 Task: Create List Disputes in Board Reputation Management to Workspace Infrastructure Management. Create List Collections in Board Business Process Improvement to Workspace Infrastructure Management. Create List Legal Notices in Board Business Model Canvas Development and Analysis to Workspace Infrastructure Management
Action: Mouse moved to (369, 143)
Screenshot: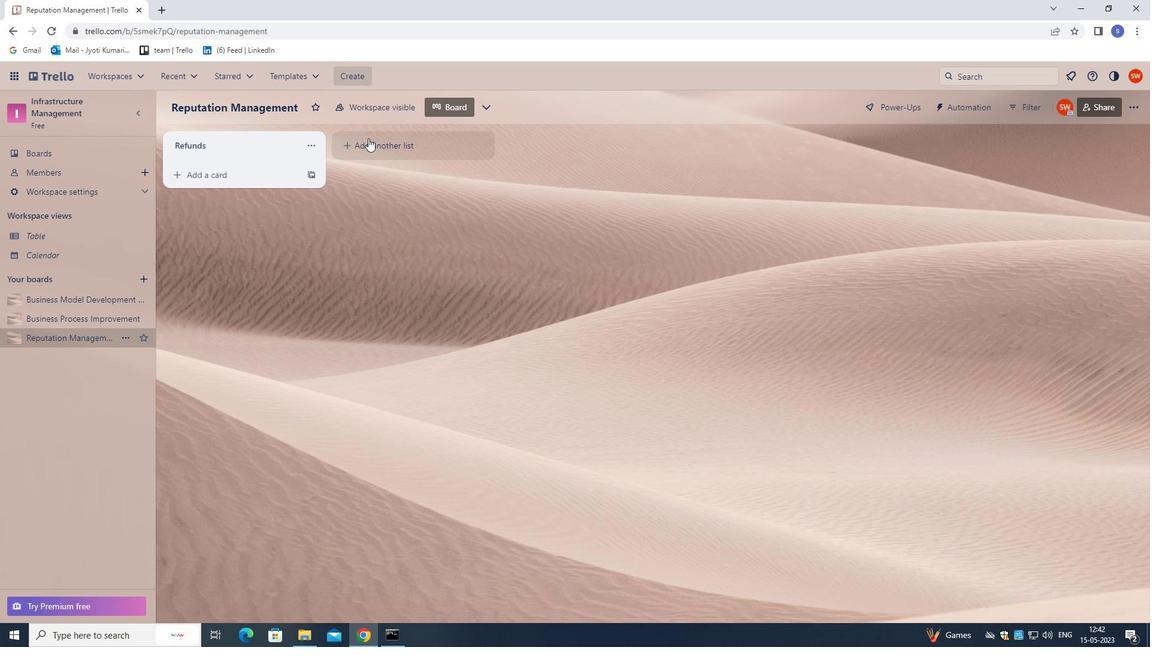 
Action: Mouse pressed left at (369, 143)
Screenshot: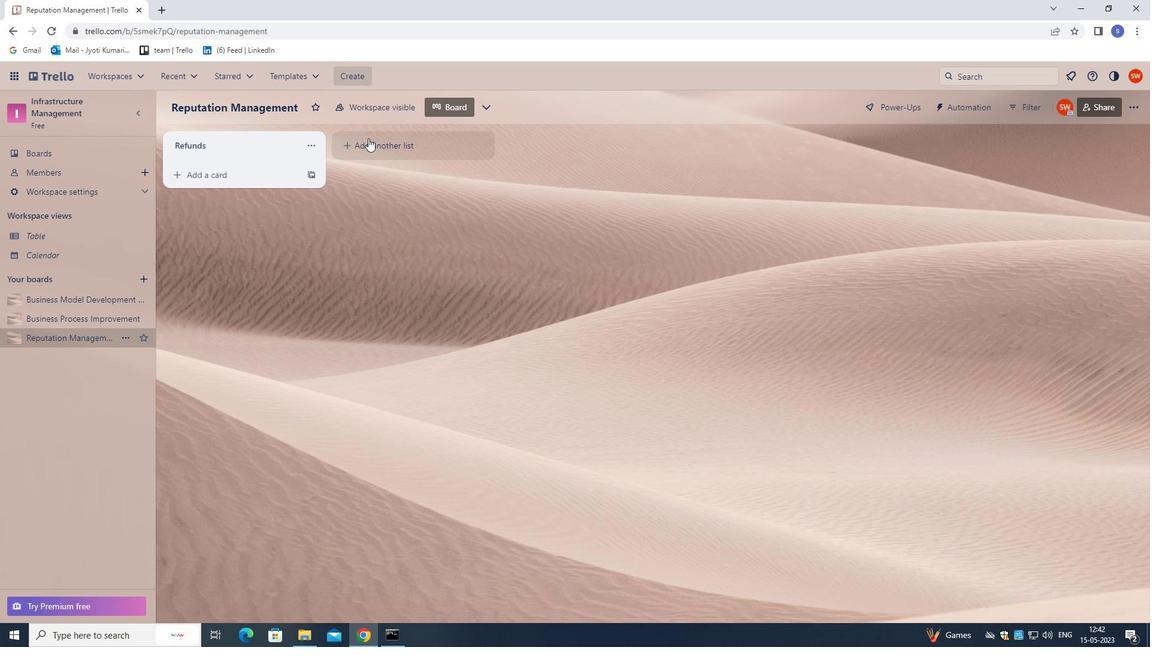 
Action: Mouse moved to (342, 397)
Screenshot: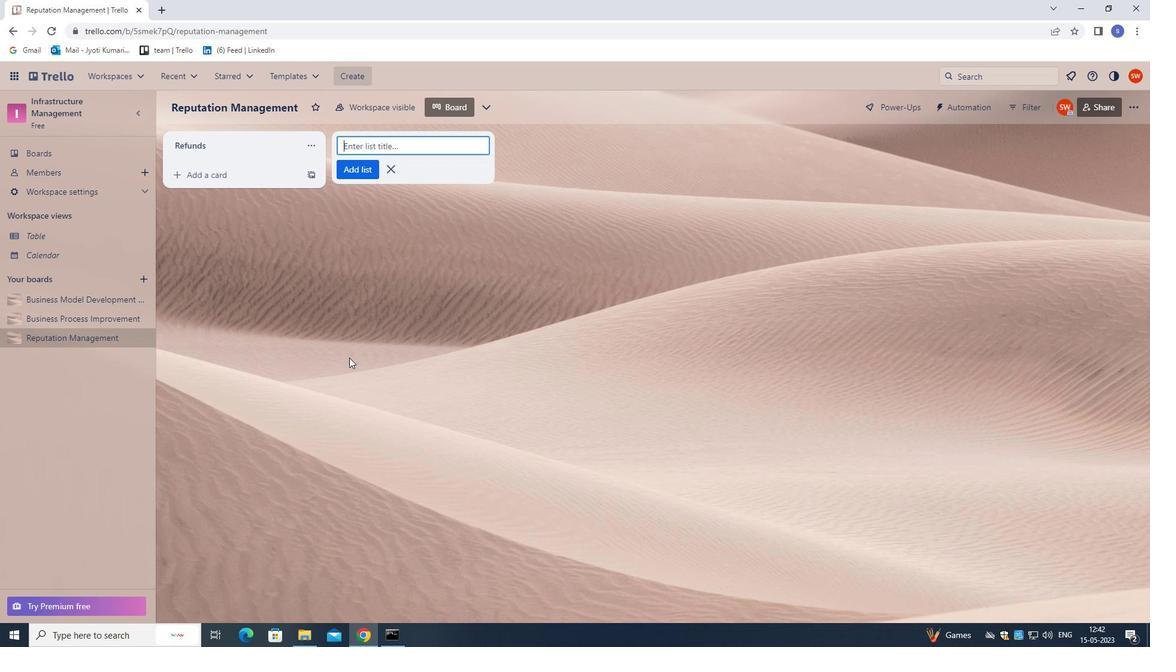 
Action: Key pressed <Key.shift>DISPUTES<Key.enter>
Screenshot: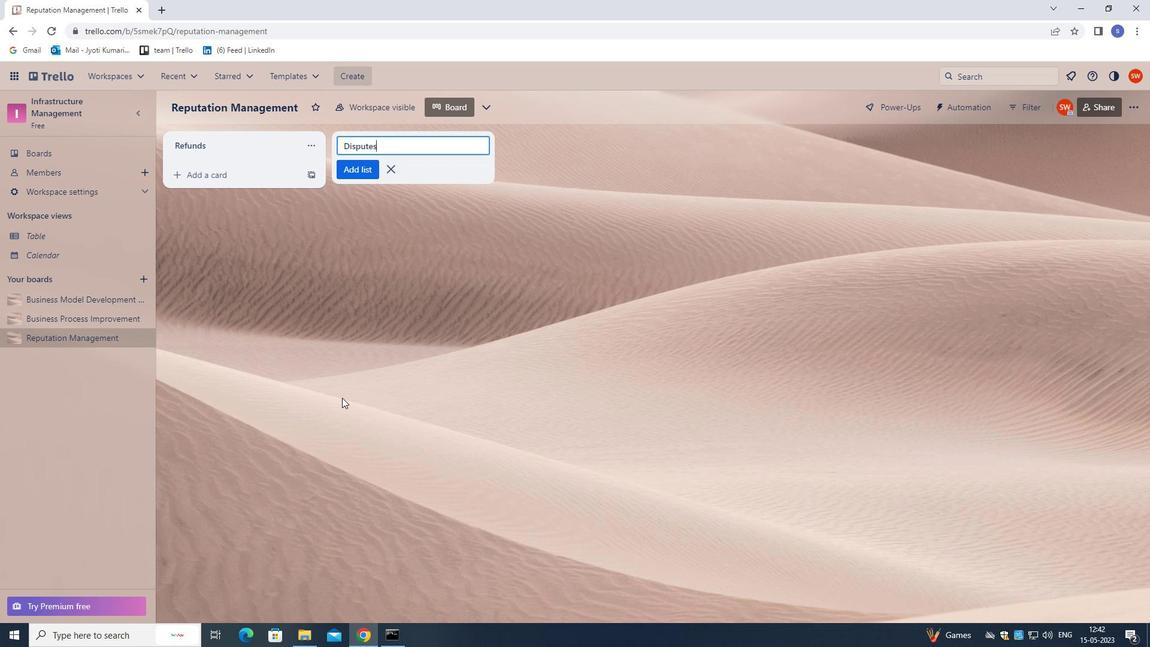 
Action: Mouse moved to (100, 313)
Screenshot: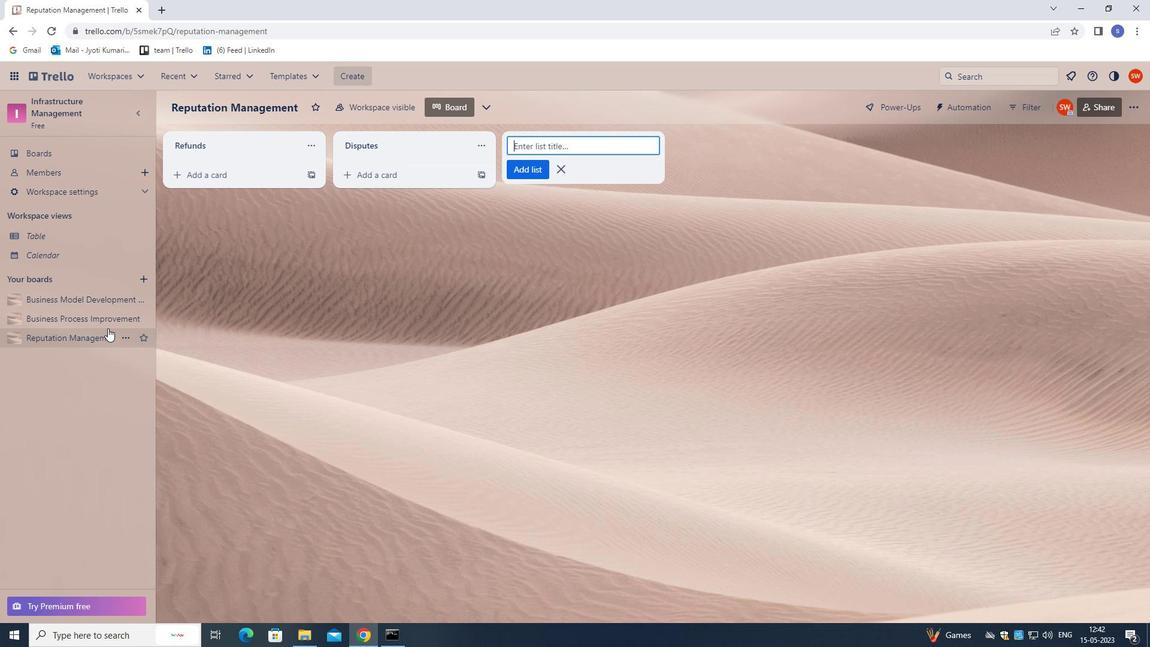 
Action: Mouse pressed left at (100, 313)
Screenshot: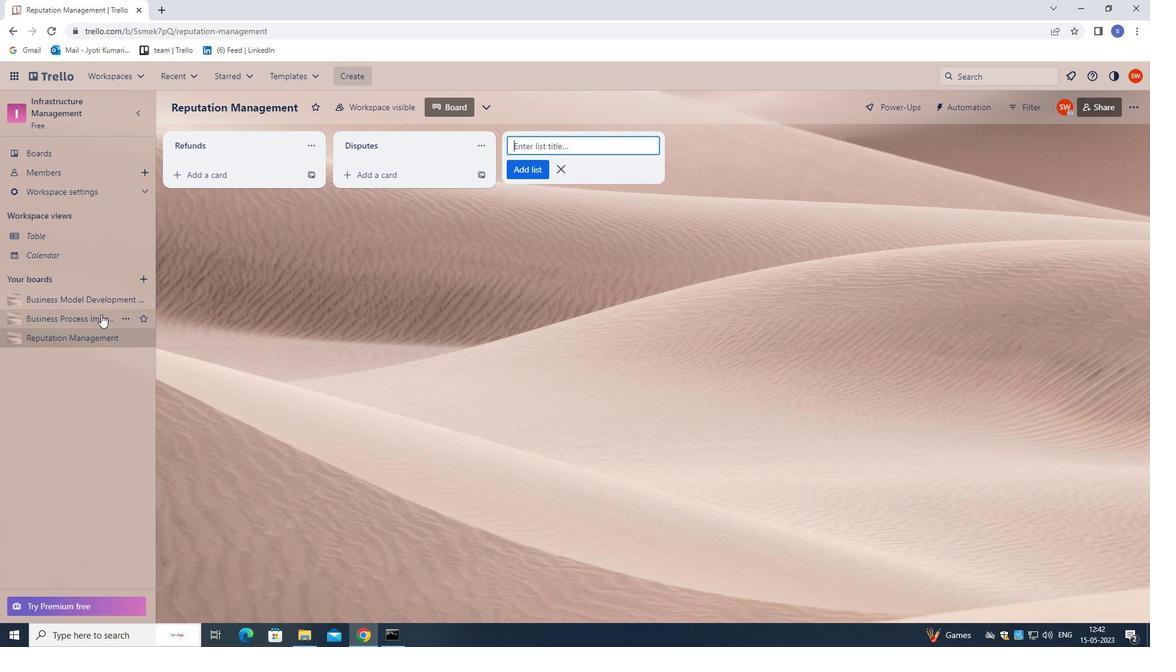 
Action: Mouse moved to (366, 313)
Screenshot: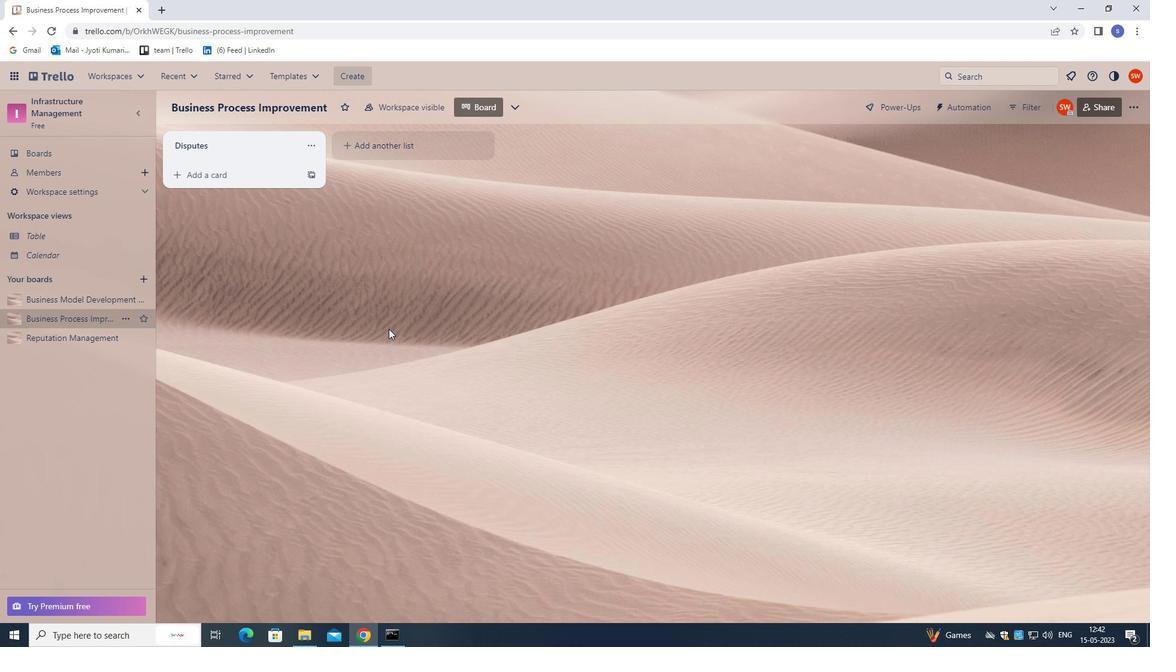 
Action: Key pressed <Key.shift>COLLECTION
Screenshot: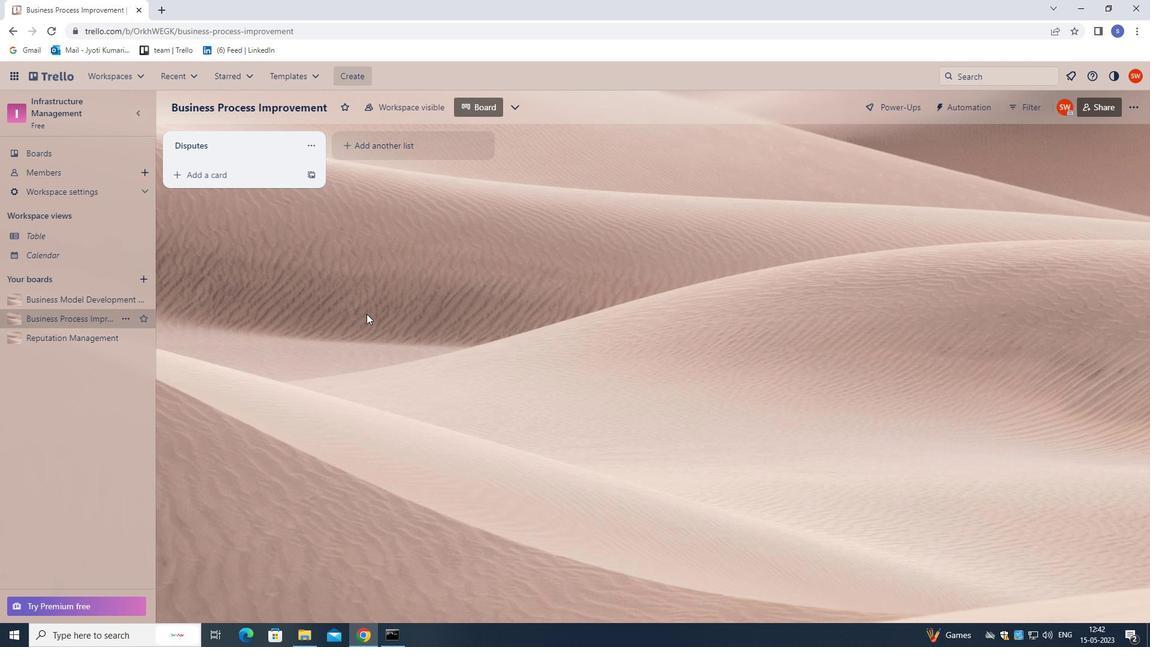 
Action: Mouse moved to (412, 148)
Screenshot: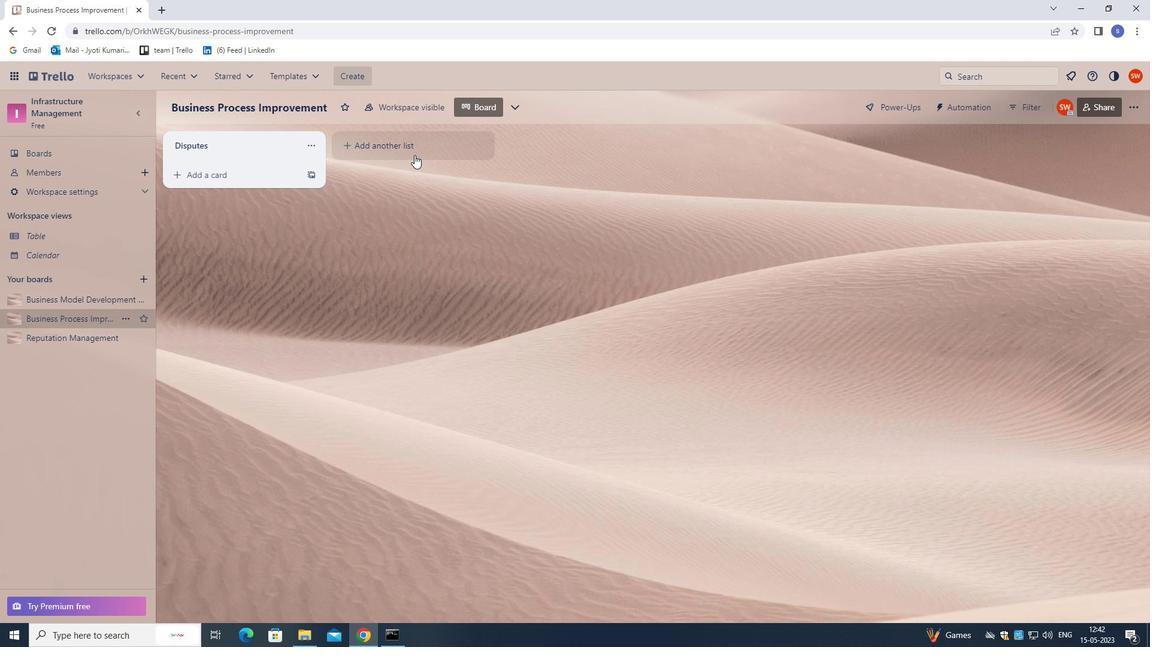 
Action: Mouse pressed left at (412, 148)
Screenshot: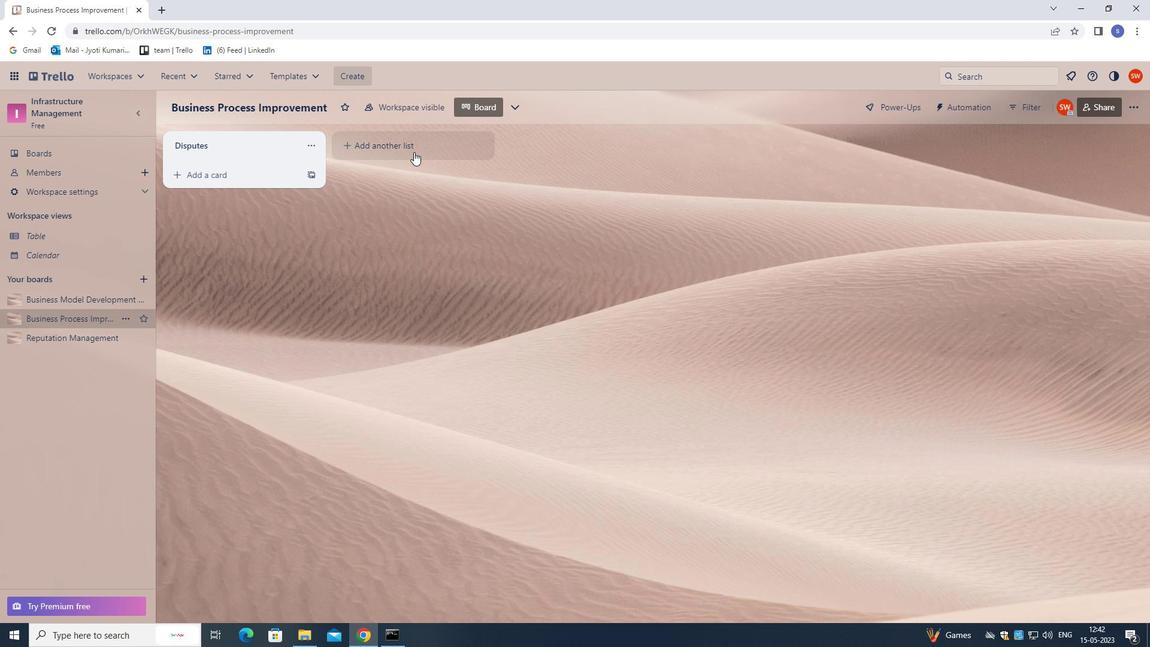 
Action: Mouse moved to (301, 440)
Screenshot: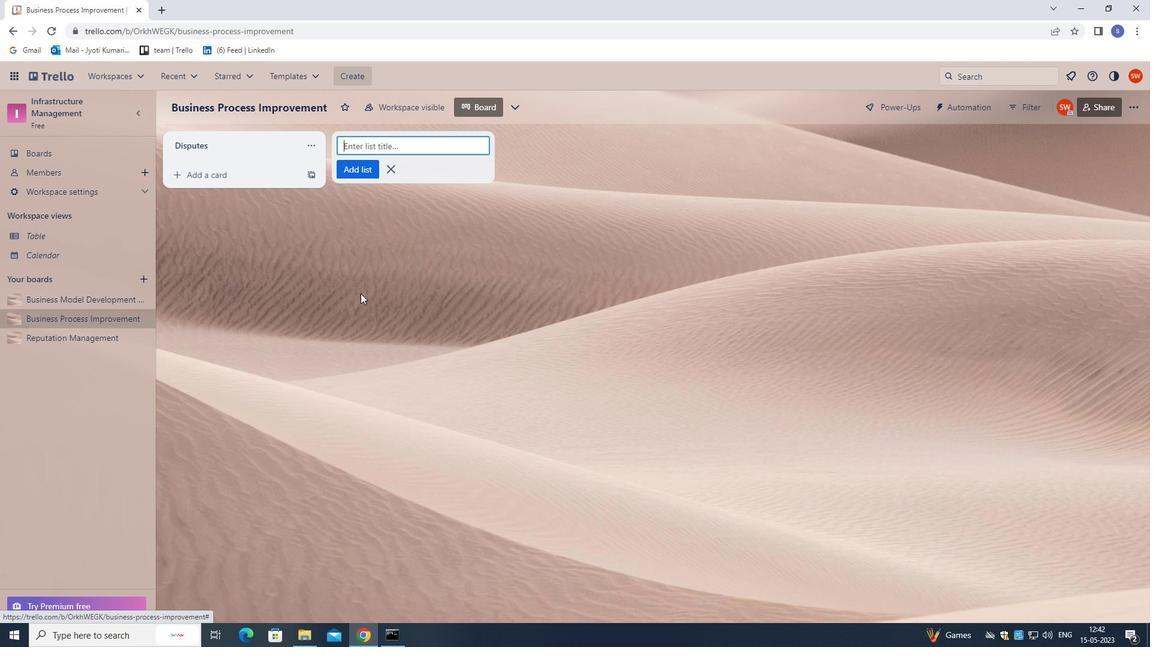 
Action: Key pressed <Key.shift>COLLECTION<Key.enter>
Screenshot: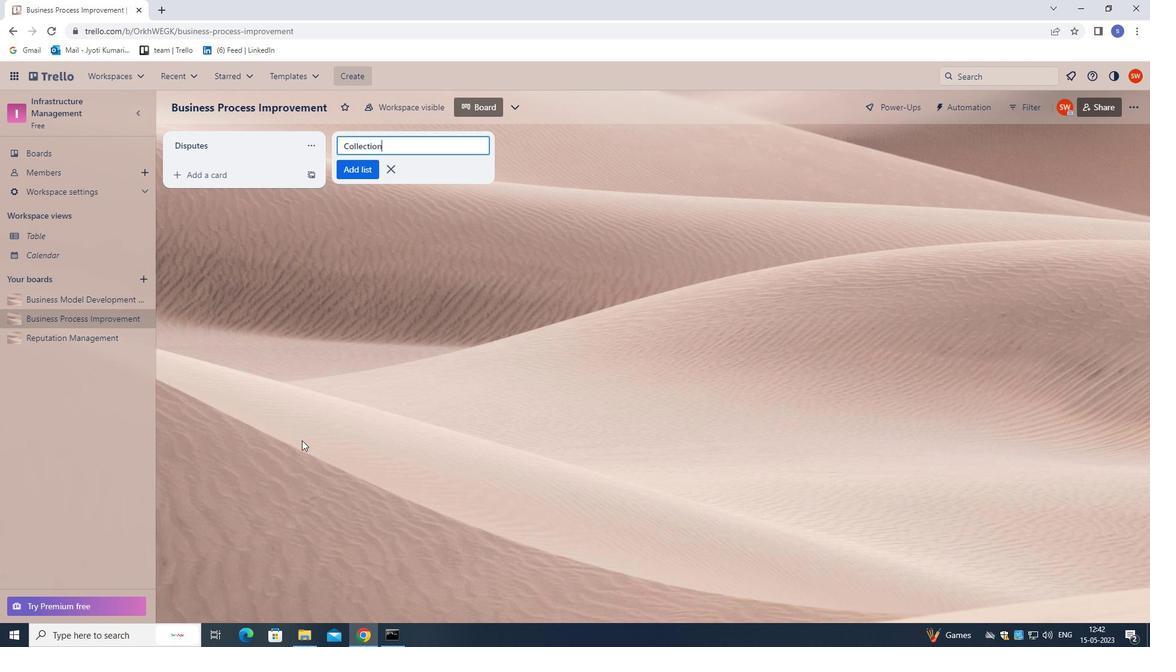 
Action: Mouse moved to (50, 299)
Screenshot: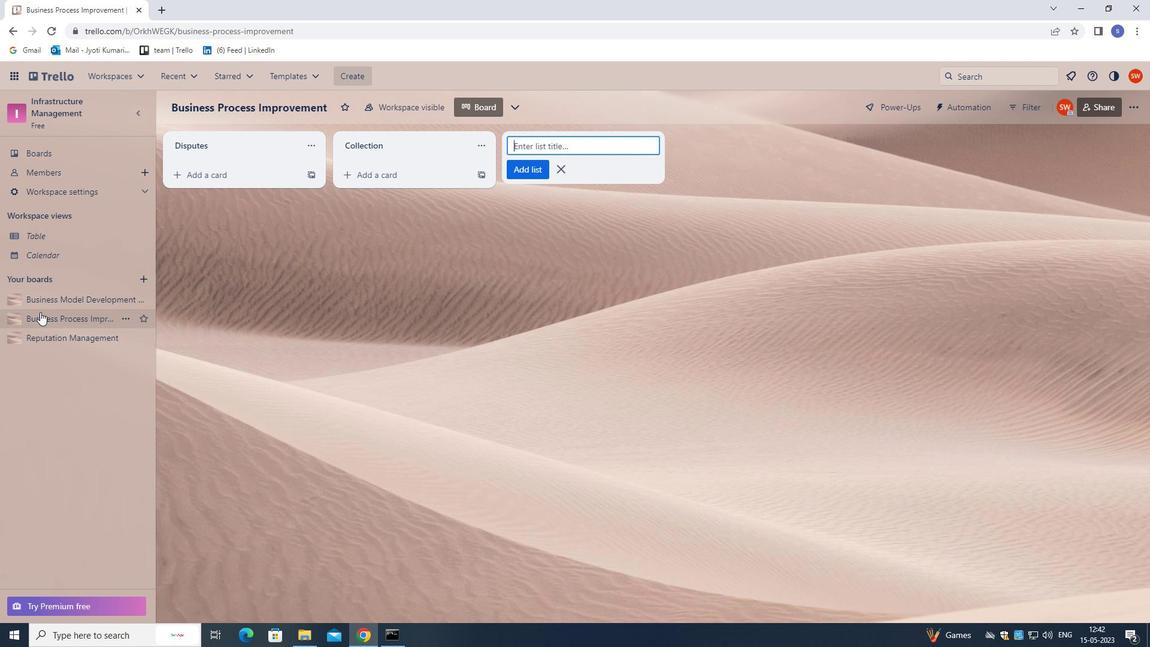 
Action: Mouse pressed left at (50, 299)
Screenshot: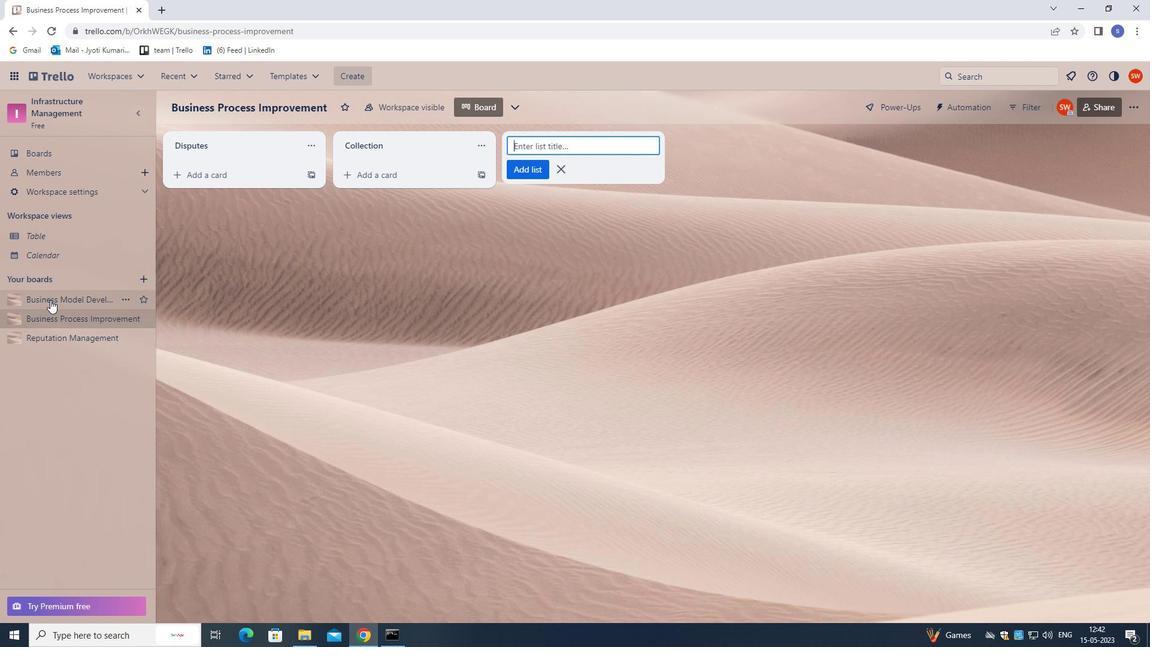 
Action: Mouse moved to (358, 150)
Screenshot: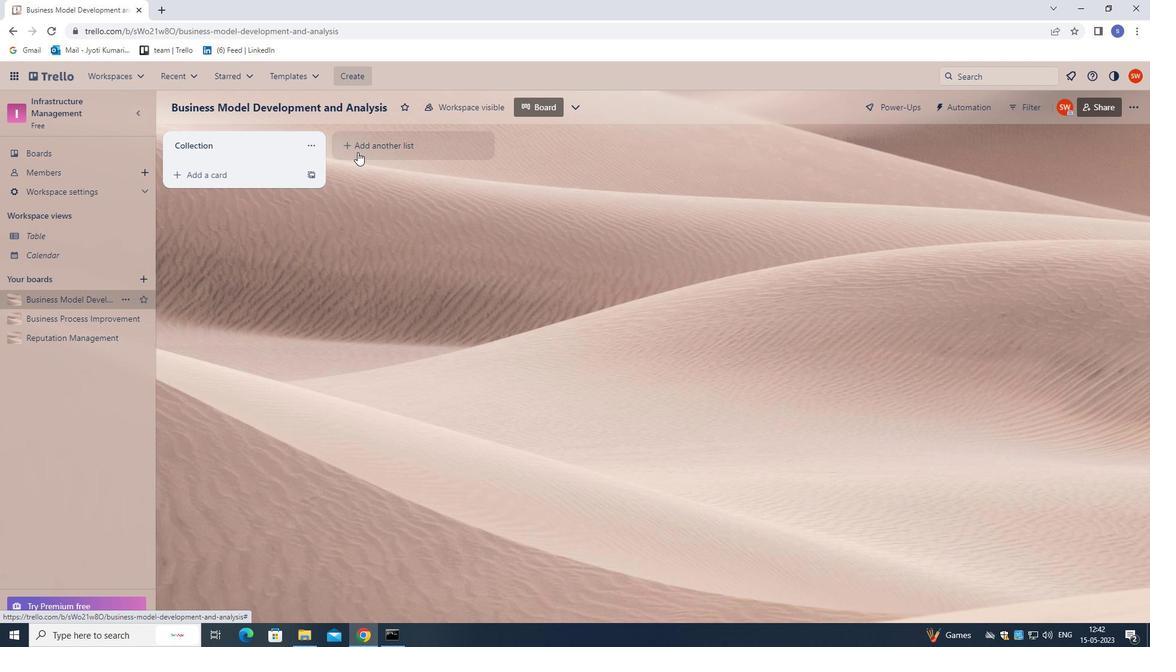 
Action: Mouse pressed left at (358, 150)
Screenshot: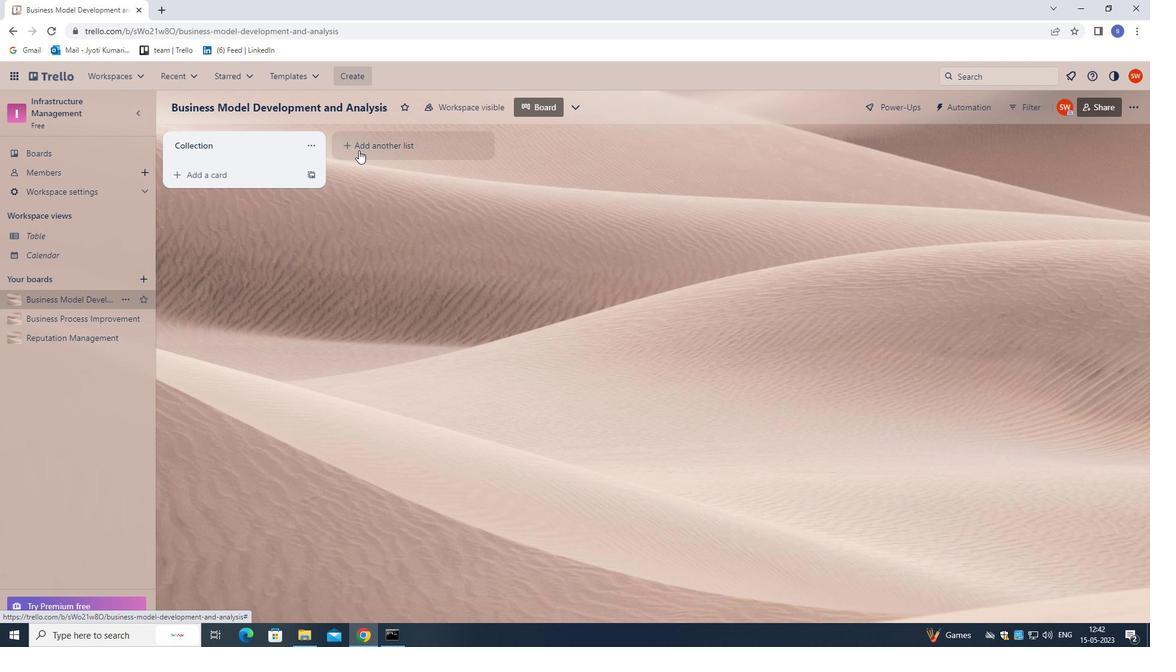 
Action: Mouse moved to (400, 294)
Screenshot: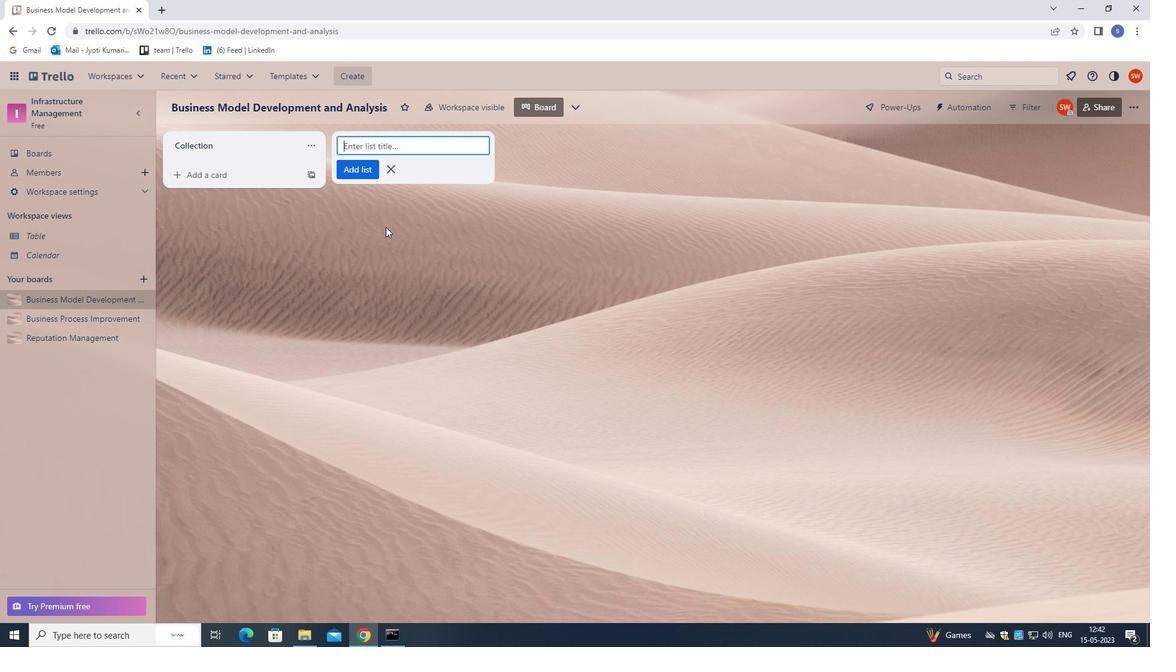 
Action: Key pressed <Key.shift>LEGAL<Key.space><Key.shift>NOTICES<Key.enter>
Screenshot: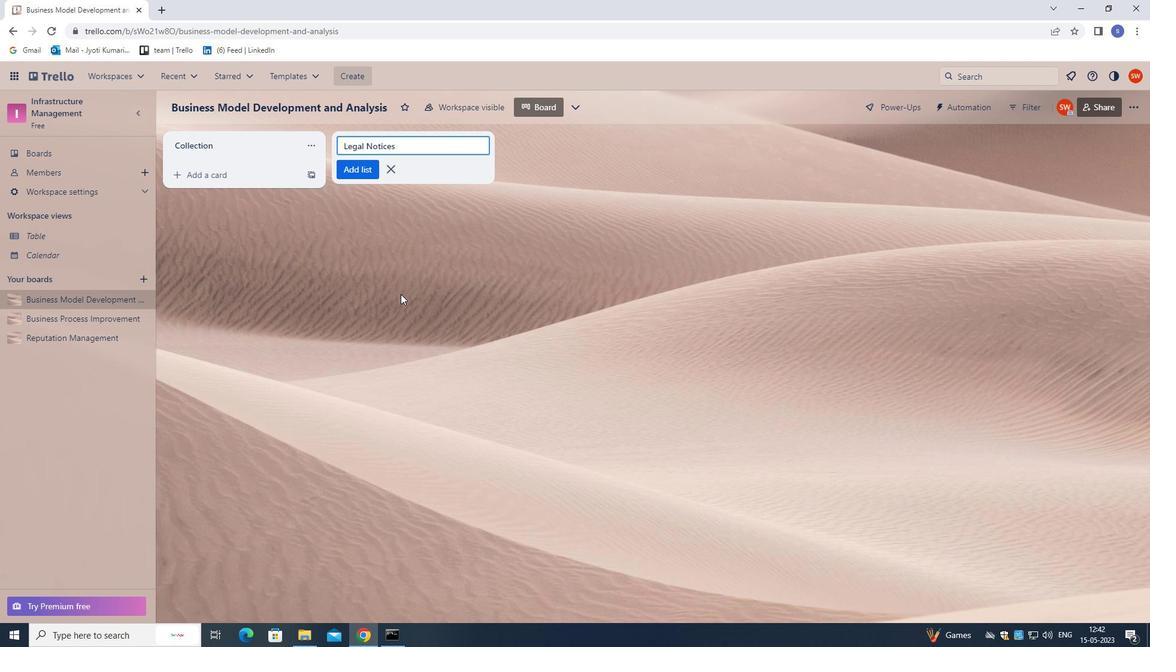 
Action: Mouse moved to (294, 629)
Screenshot: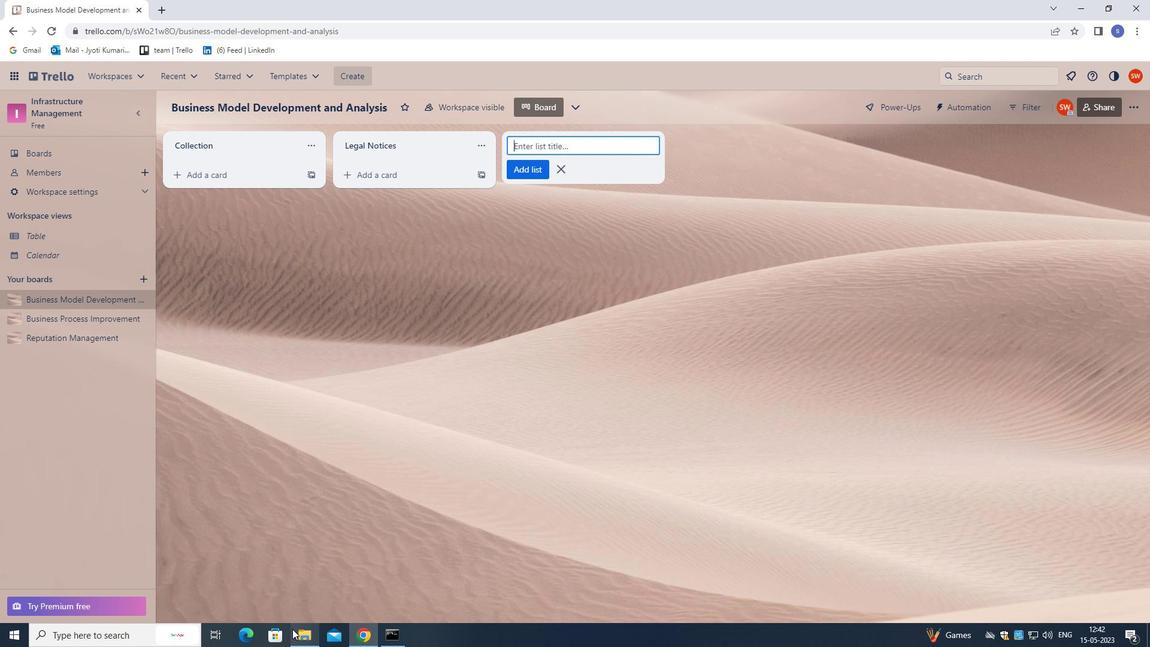 
